 Task: Create a due date automation trigger when advanced on, 2 hours before a card is due add fields without custom field "Resume" set to a number greater or equal to 1 and greater or equal to 10.
Action: Mouse moved to (952, 76)
Screenshot: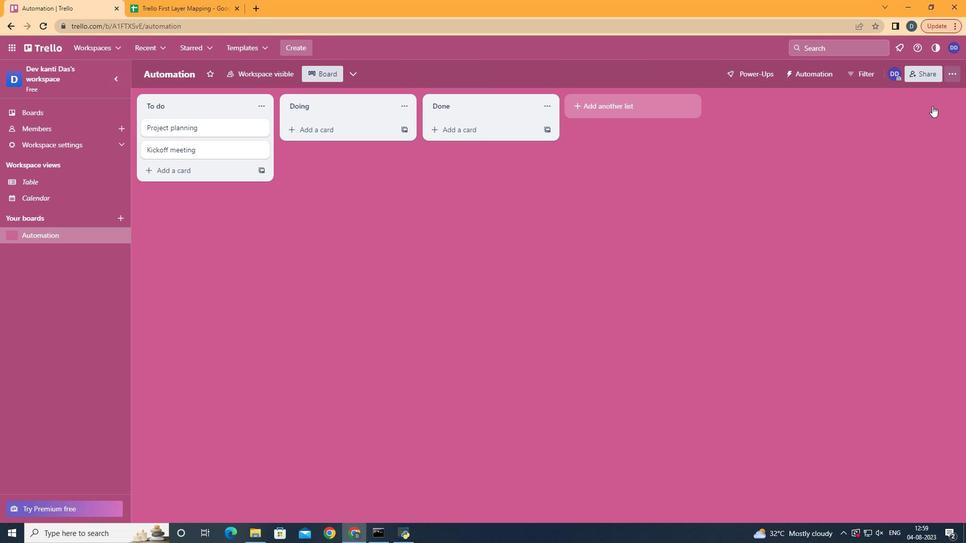 
Action: Mouse pressed left at (952, 76)
Screenshot: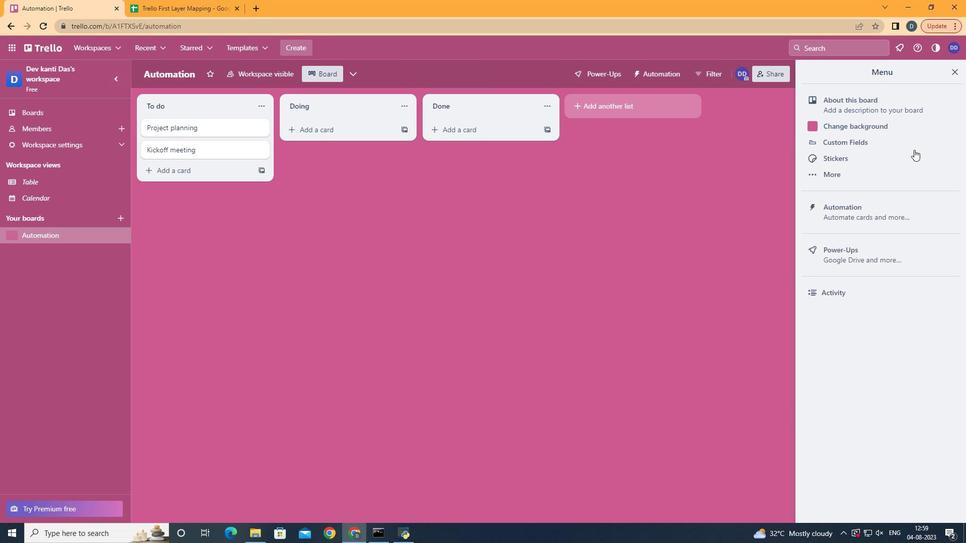 
Action: Mouse moved to (898, 205)
Screenshot: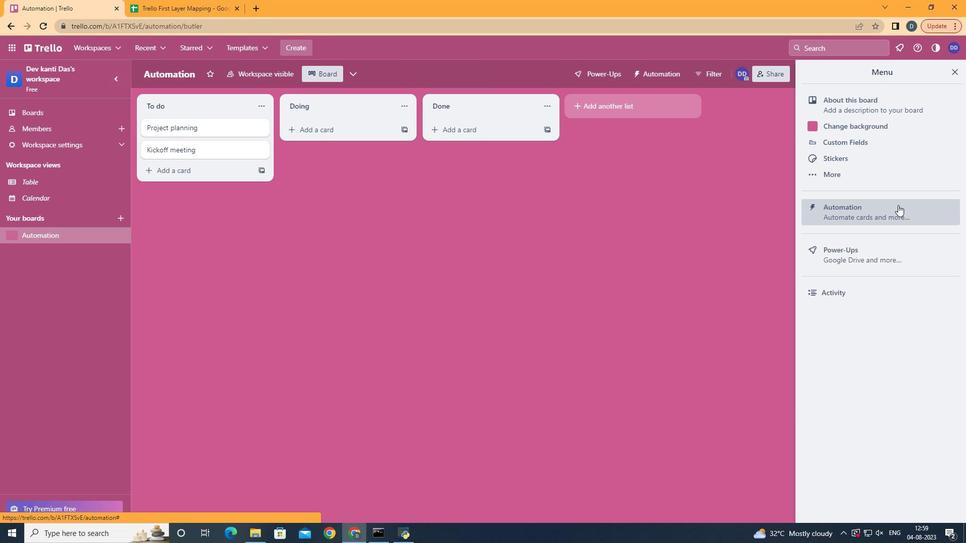 
Action: Mouse pressed left at (898, 205)
Screenshot: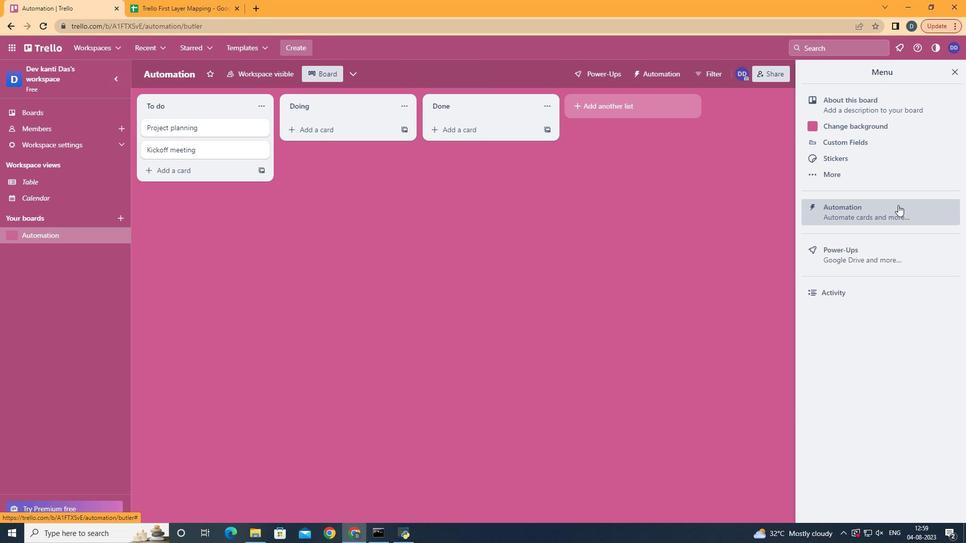 
Action: Mouse moved to (211, 206)
Screenshot: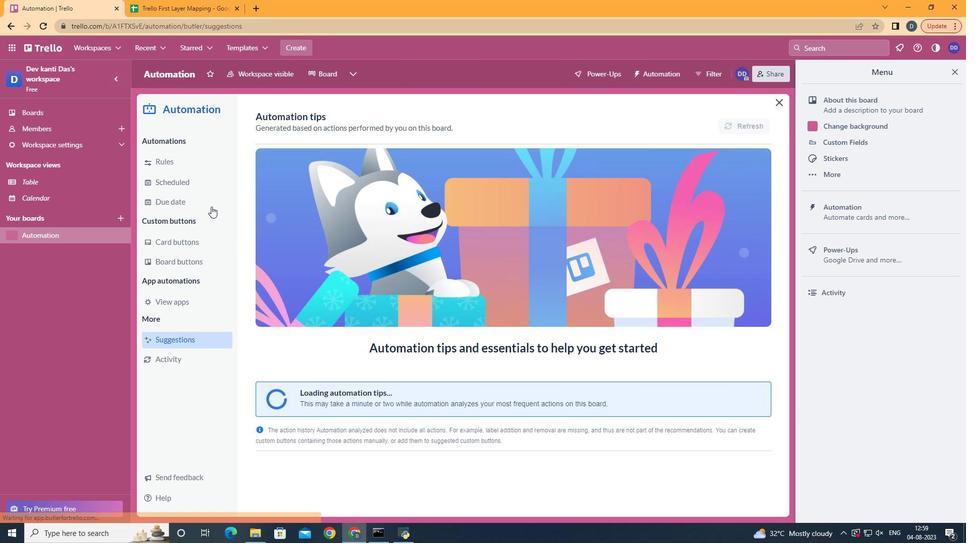 
Action: Mouse pressed left at (211, 206)
Screenshot: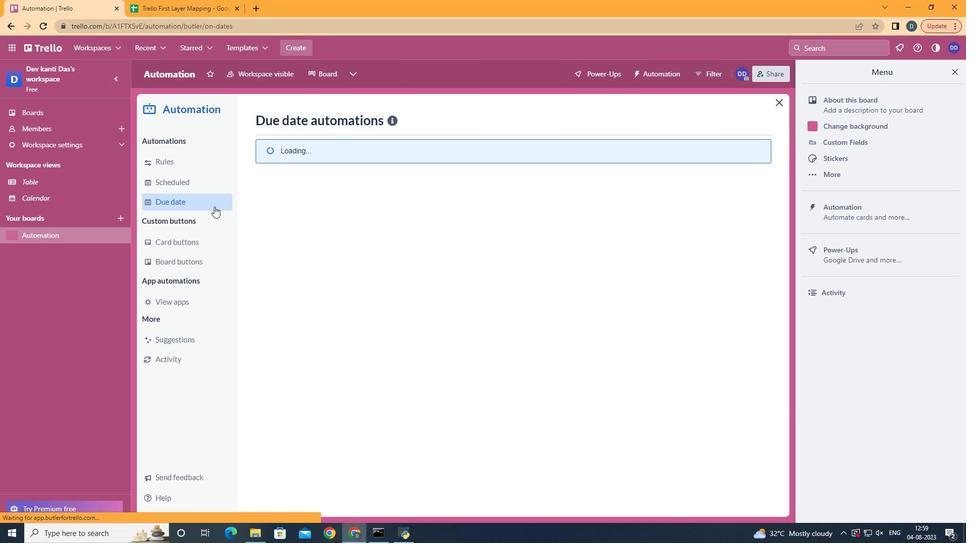 
Action: Mouse moved to (708, 121)
Screenshot: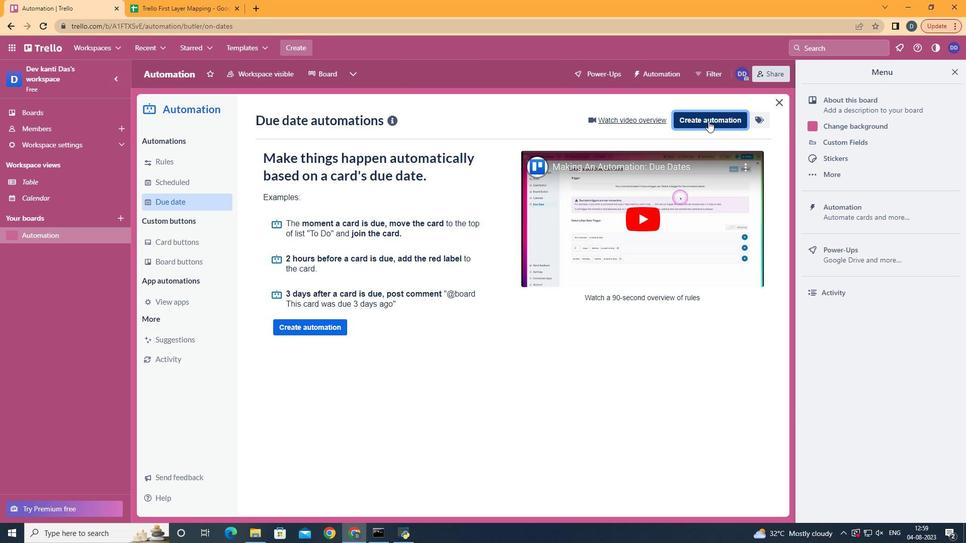 
Action: Mouse pressed left at (708, 121)
Screenshot: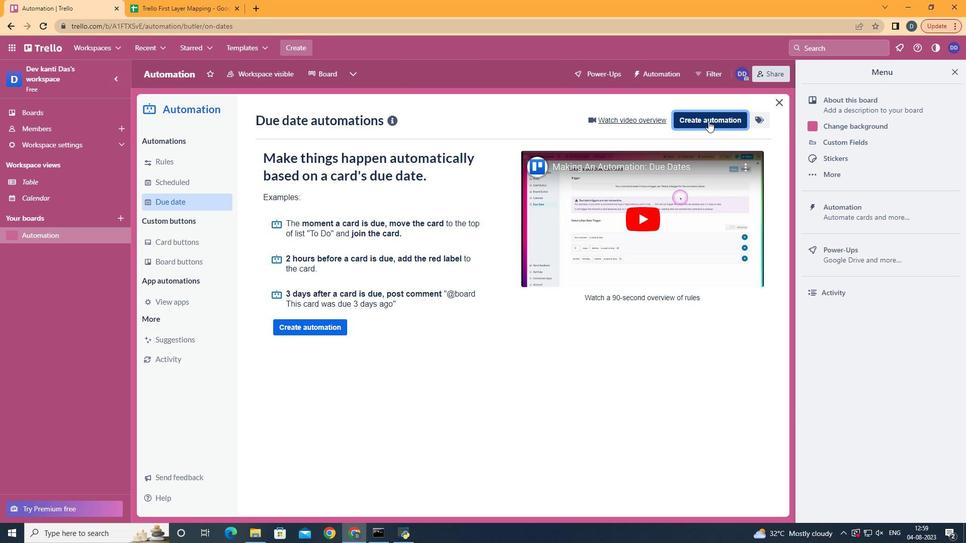 
Action: Mouse moved to (530, 196)
Screenshot: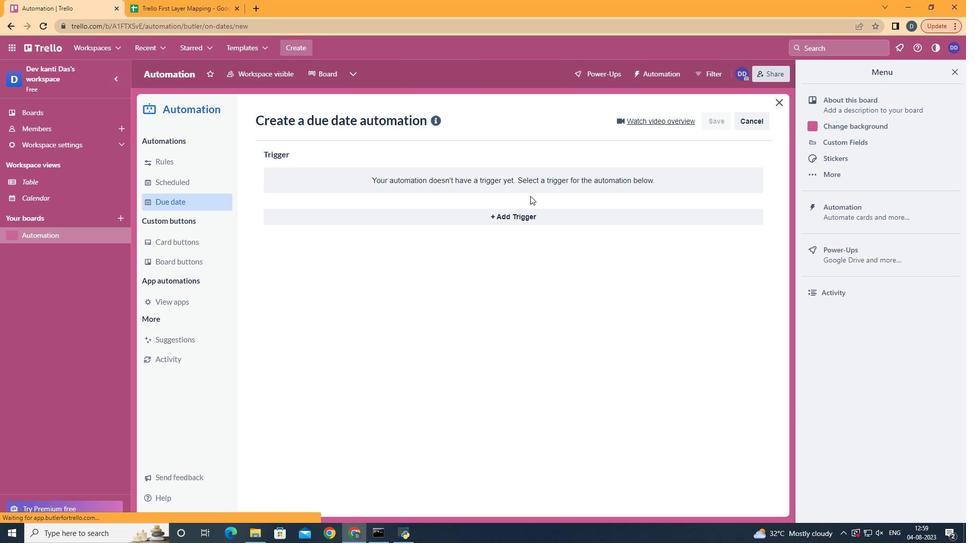 
Action: Mouse pressed left at (530, 196)
Screenshot: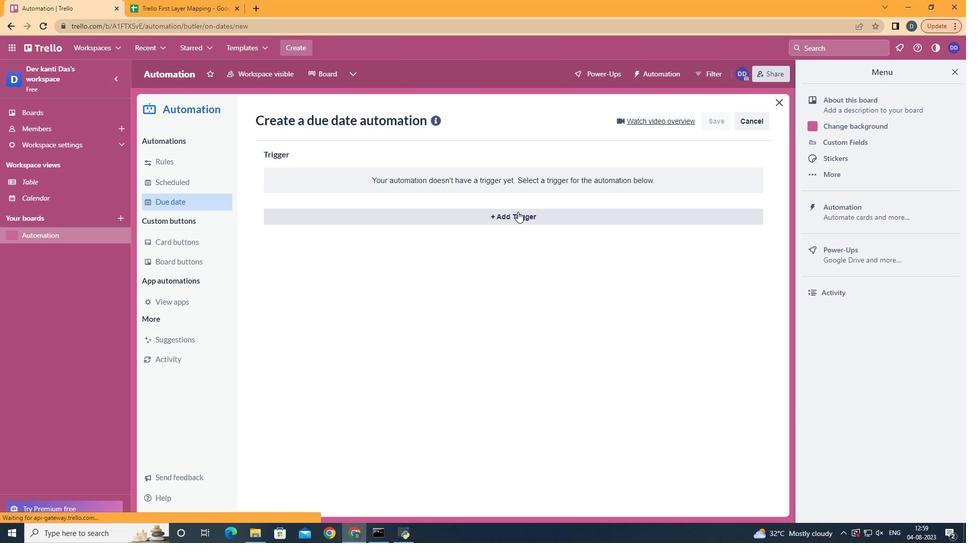 
Action: Mouse moved to (518, 211)
Screenshot: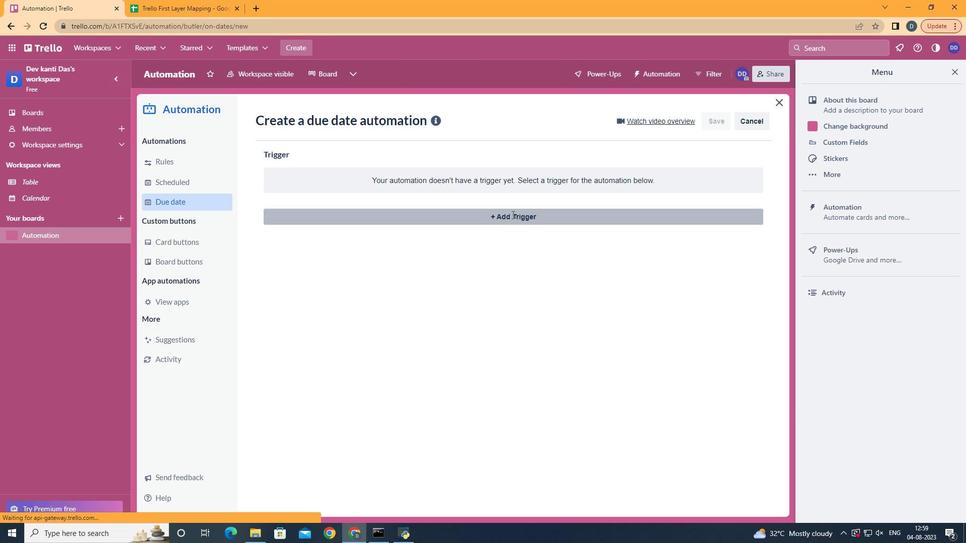 
Action: Mouse pressed left at (518, 211)
Screenshot: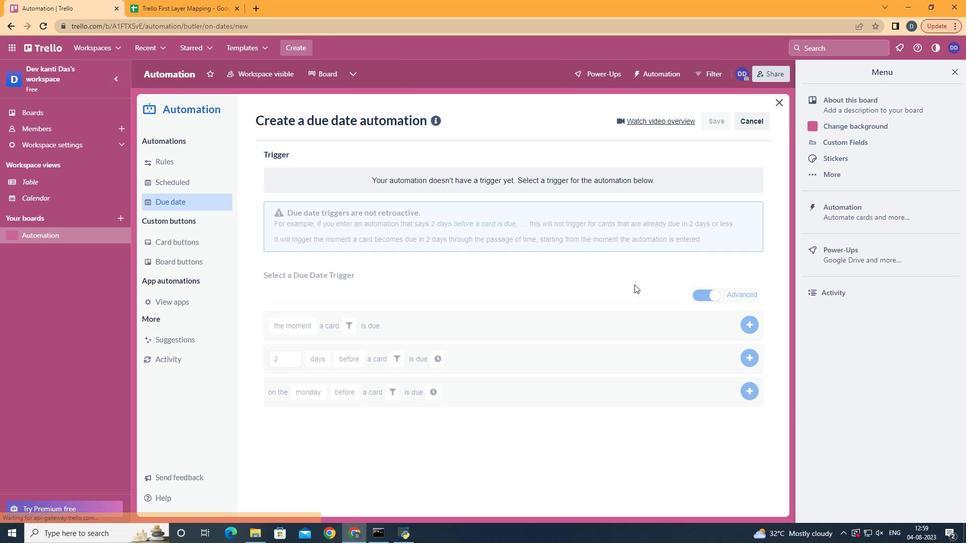 
Action: Mouse moved to (336, 426)
Screenshot: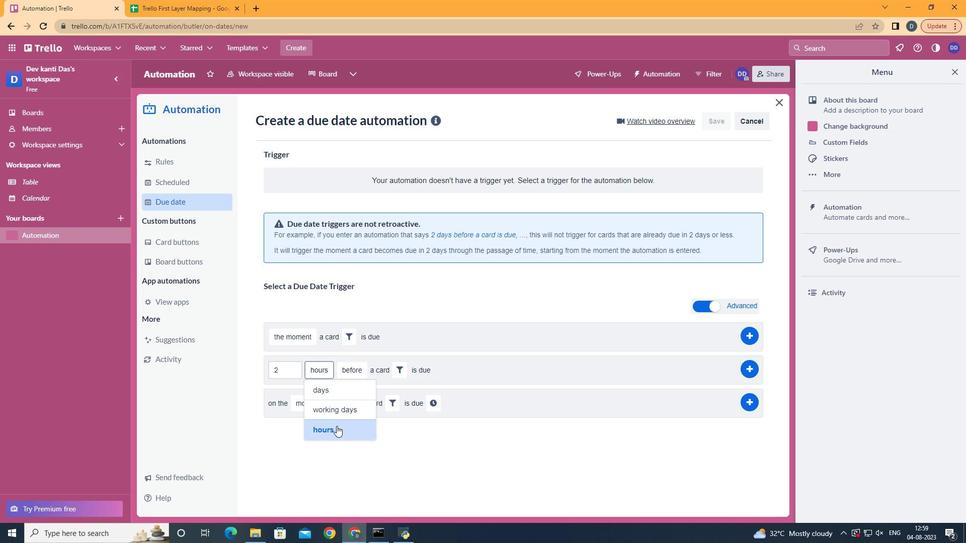 
Action: Mouse pressed left at (336, 426)
Screenshot: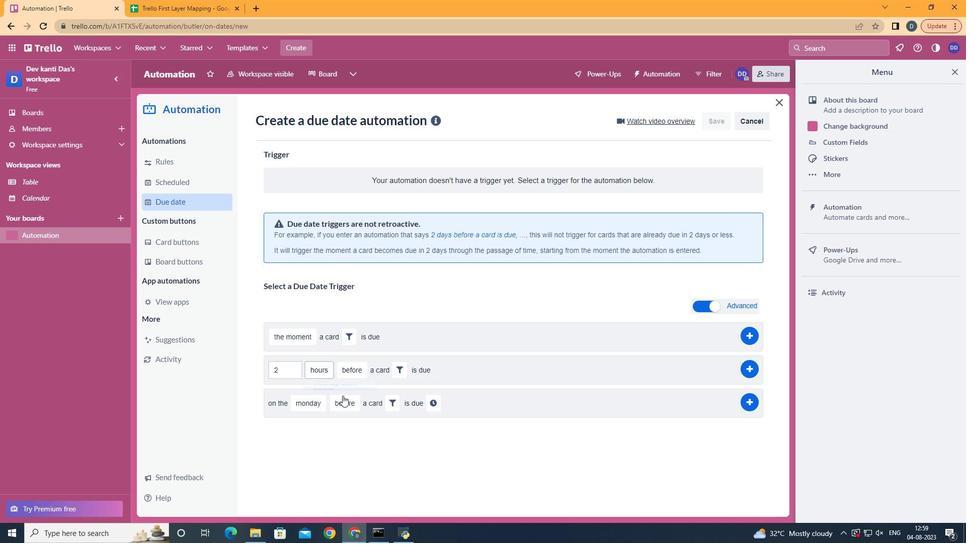 
Action: Mouse moved to (358, 388)
Screenshot: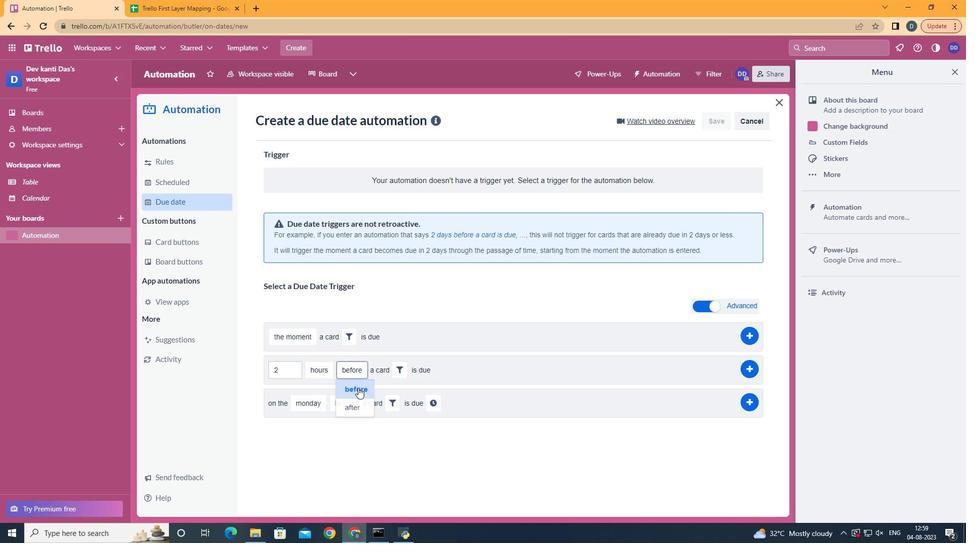 
Action: Mouse pressed left at (358, 388)
Screenshot: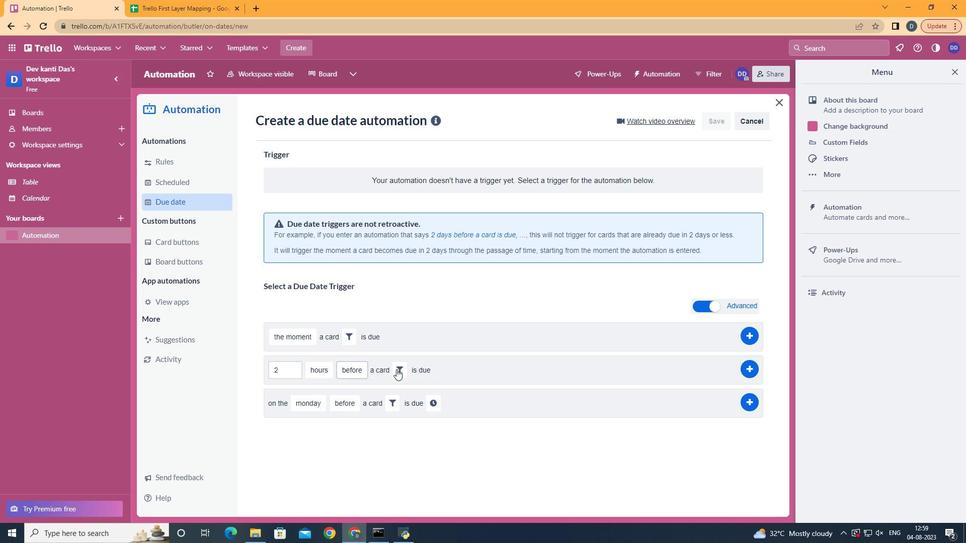 
Action: Mouse moved to (405, 366)
Screenshot: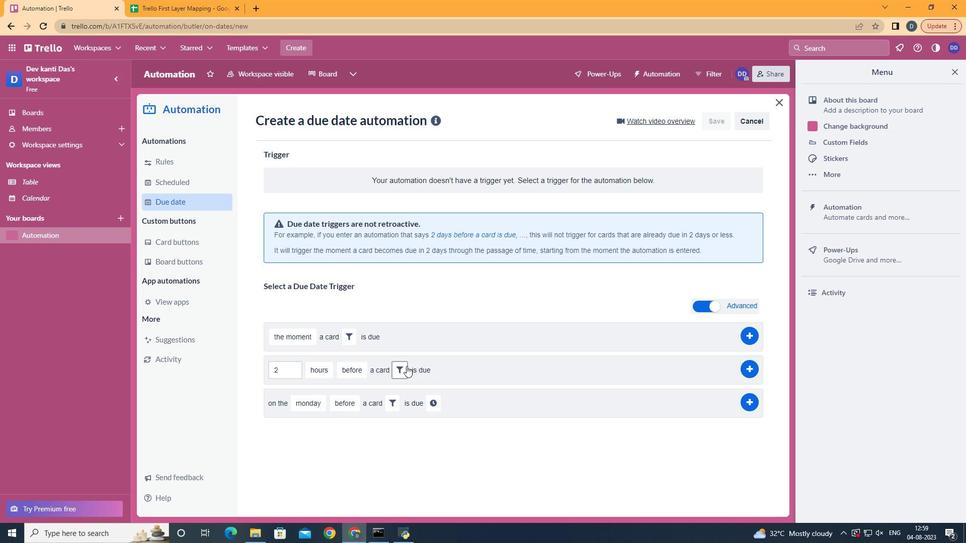 
Action: Mouse pressed left at (405, 366)
Screenshot: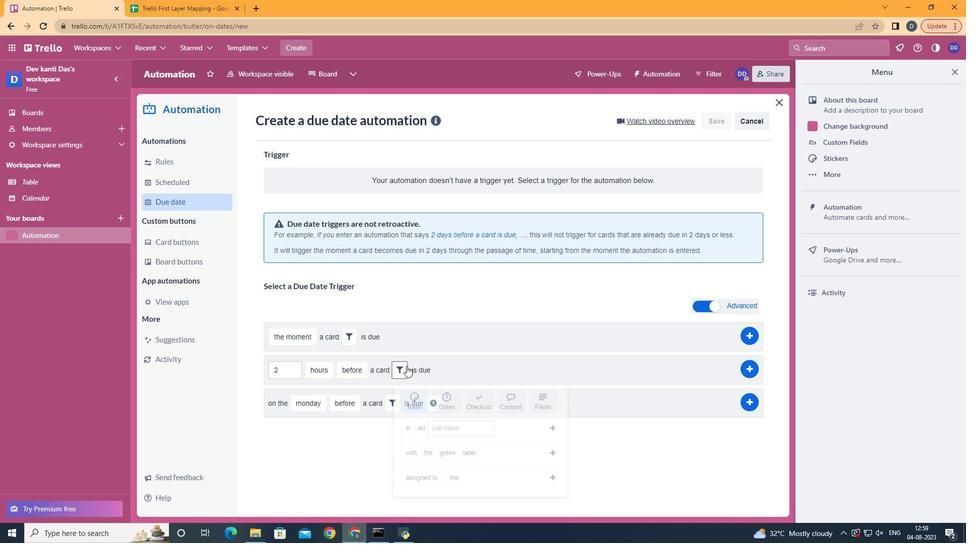 
Action: Mouse moved to (565, 405)
Screenshot: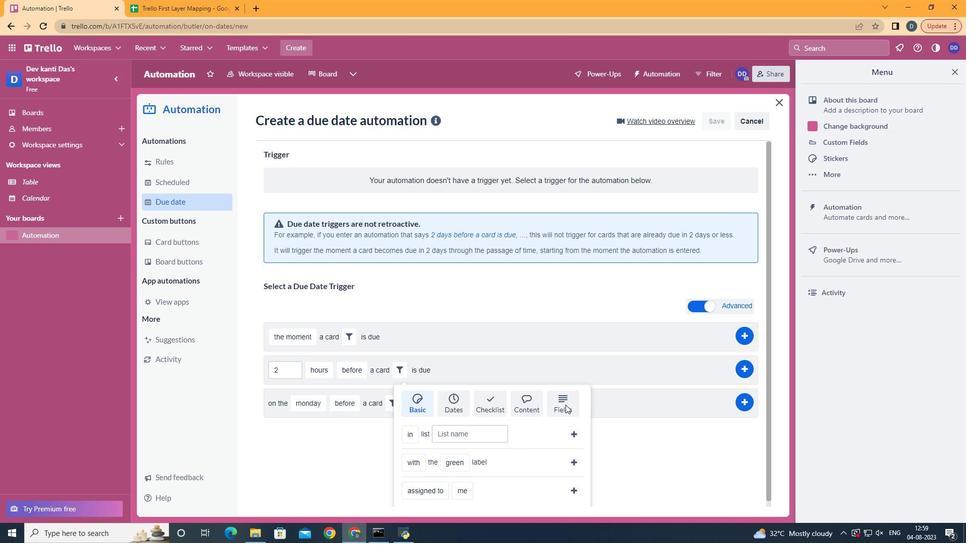 
Action: Mouse pressed left at (565, 405)
Screenshot: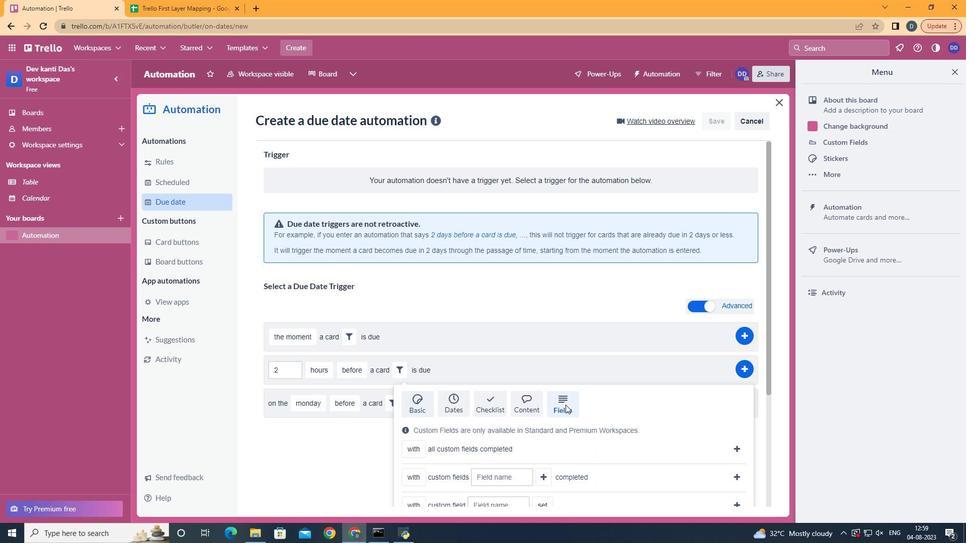 
Action: Mouse scrolled (565, 404) with delta (0, 0)
Screenshot: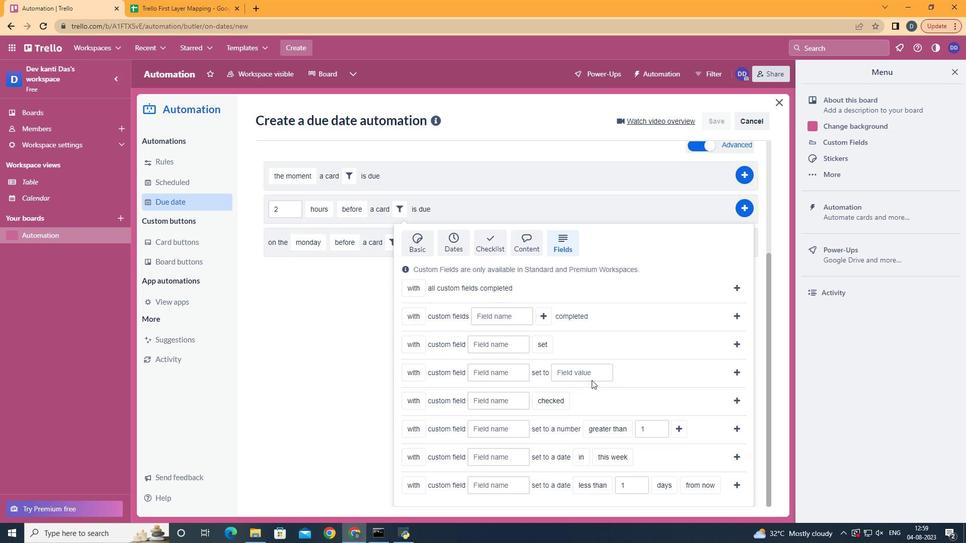 
Action: Mouse scrolled (565, 404) with delta (0, 0)
Screenshot: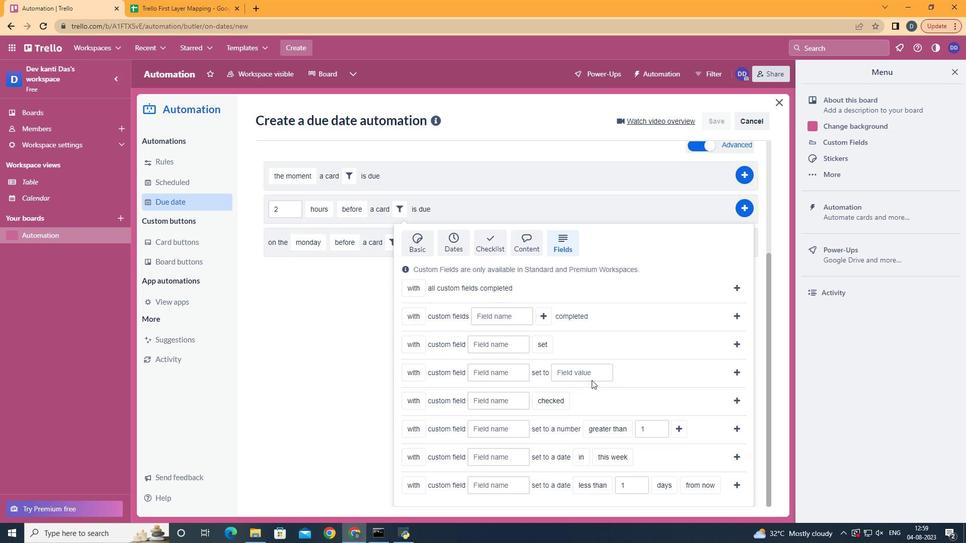 
Action: Mouse scrolled (565, 404) with delta (0, 0)
Screenshot: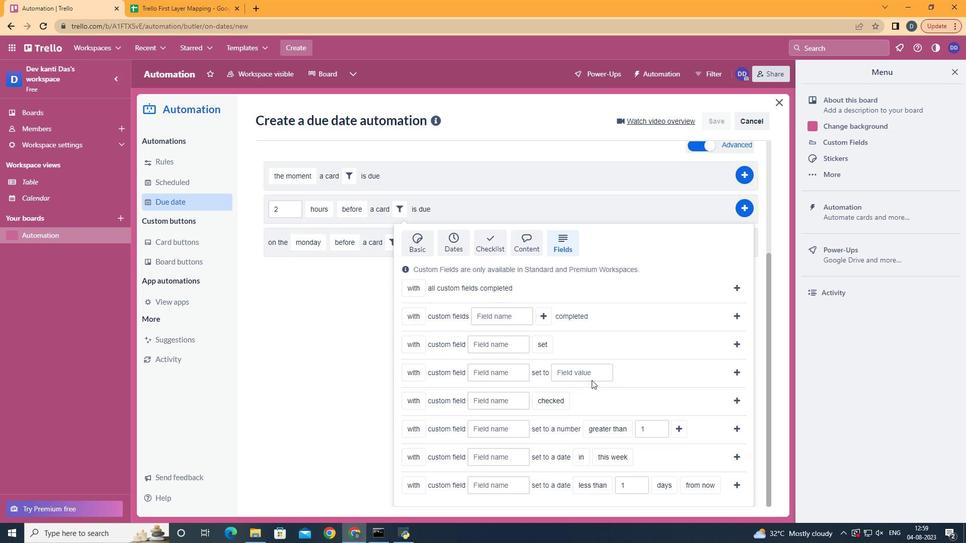 
Action: Mouse scrolled (565, 404) with delta (0, 0)
Screenshot: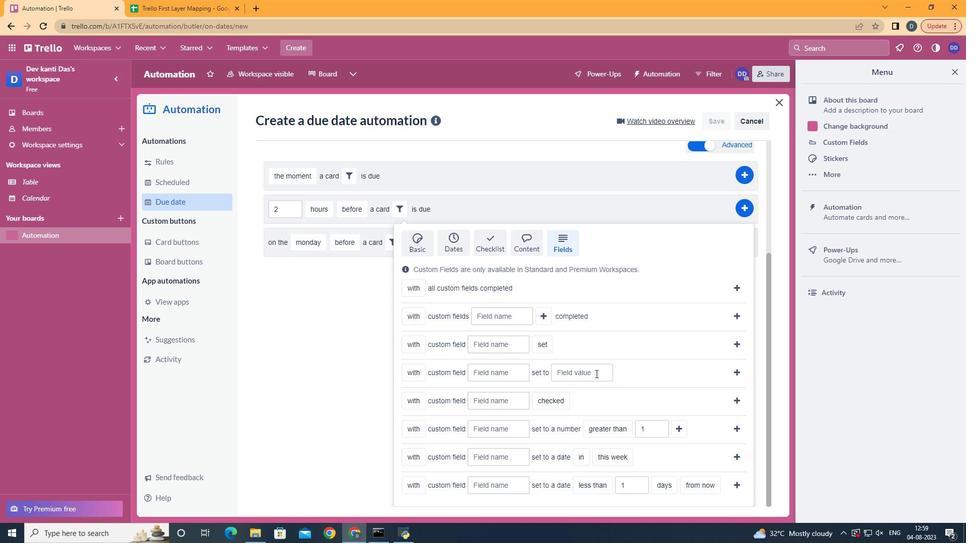 
Action: Mouse scrolled (565, 404) with delta (0, 0)
Screenshot: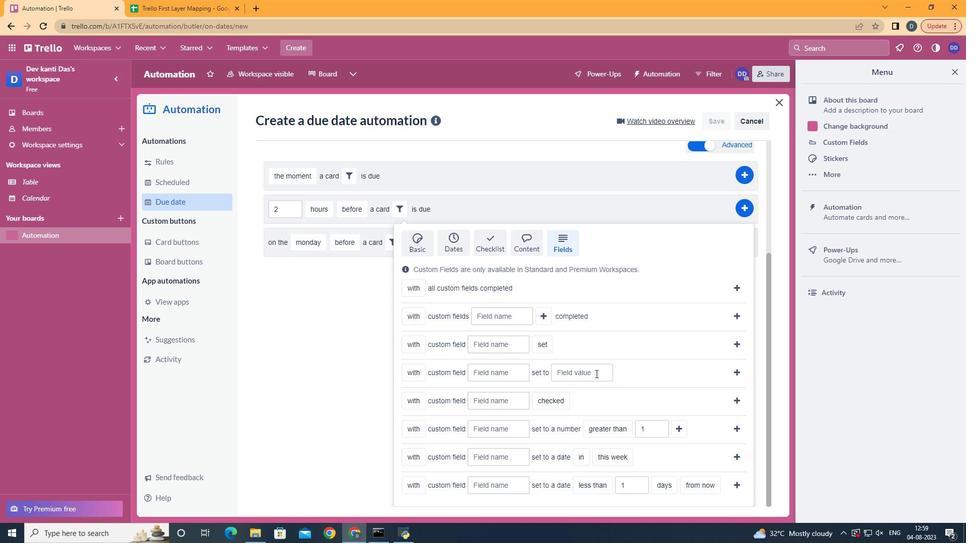 
Action: Mouse moved to (426, 468)
Screenshot: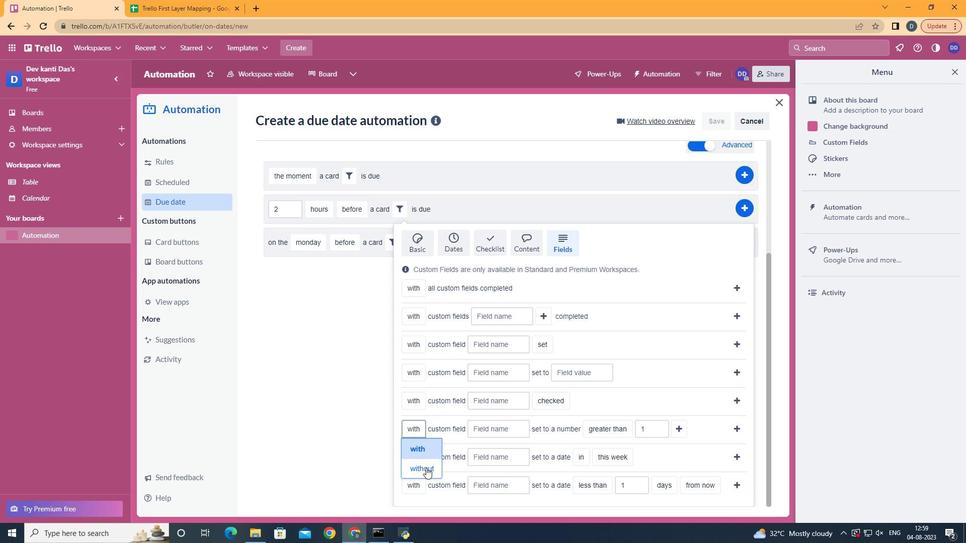 
Action: Mouse pressed left at (426, 468)
Screenshot: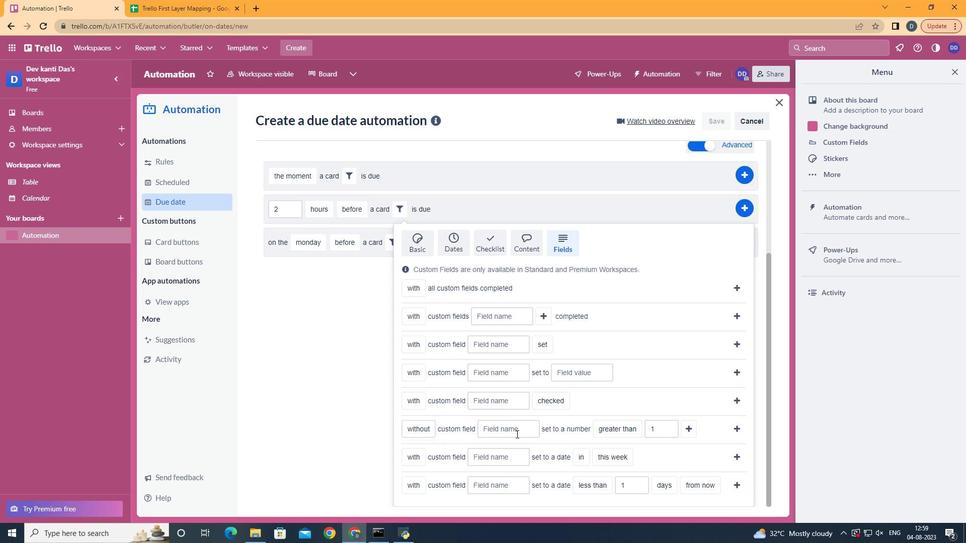 
Action: Mouse moved to (516, 434)
Screenshot: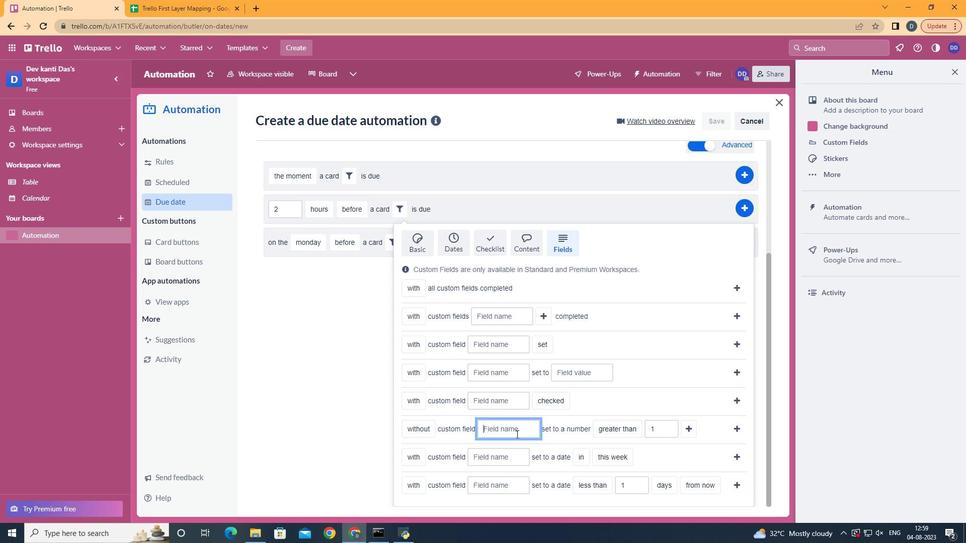 
Action: Mouse pressed left at (516, 434)
Screenshot: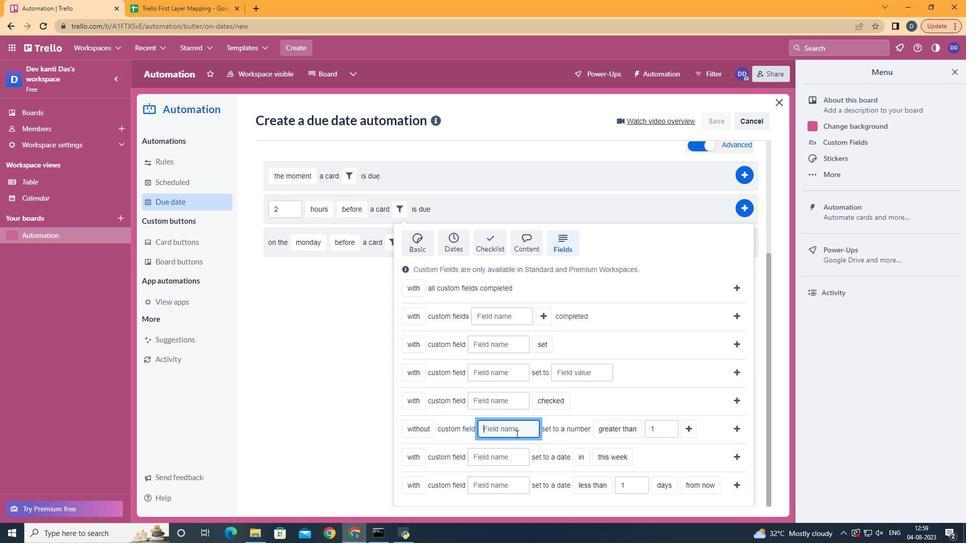 
Action: Key pressed <Key.shift>Resume
Screenshot: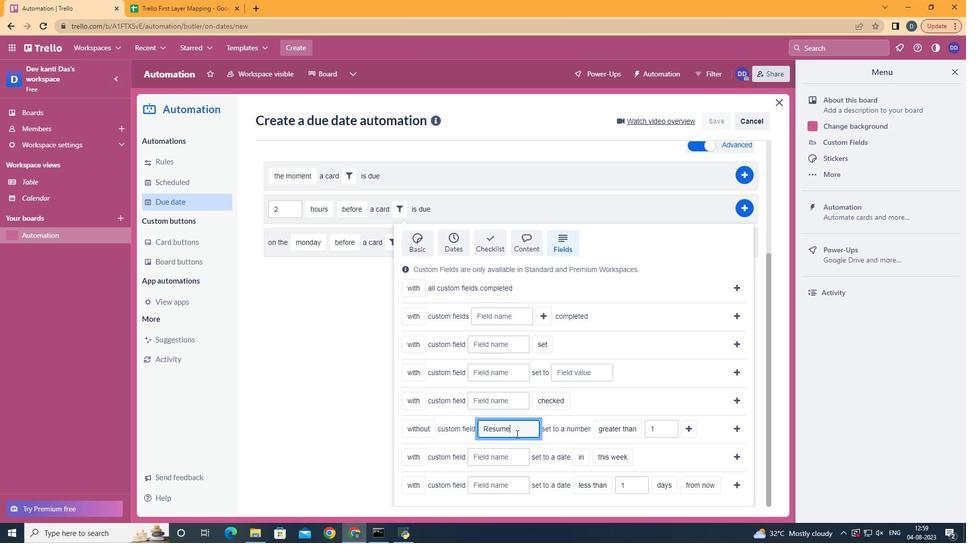 
Action: Mouse moved to (640, 372)
Screenshot: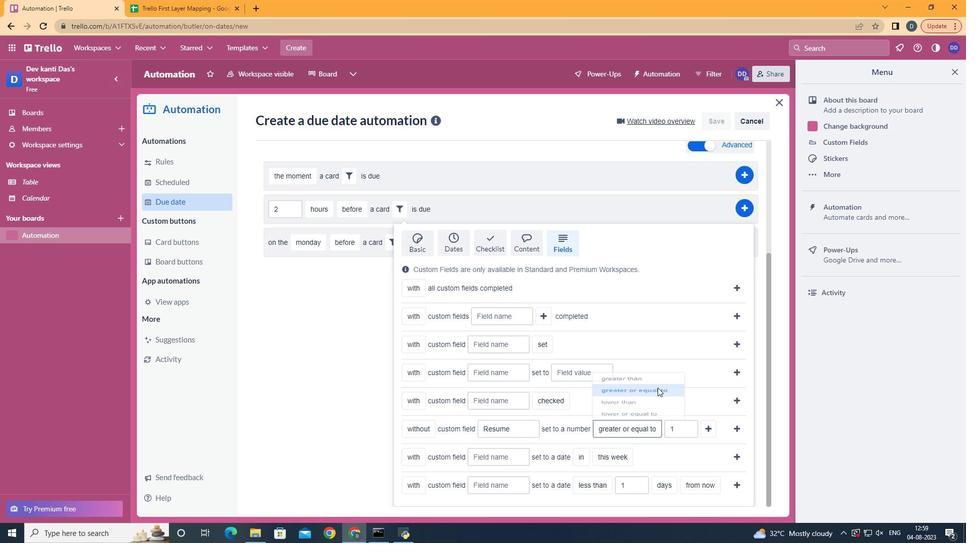 
Action: Mouse pressed left at (640, 372)
Screenshot: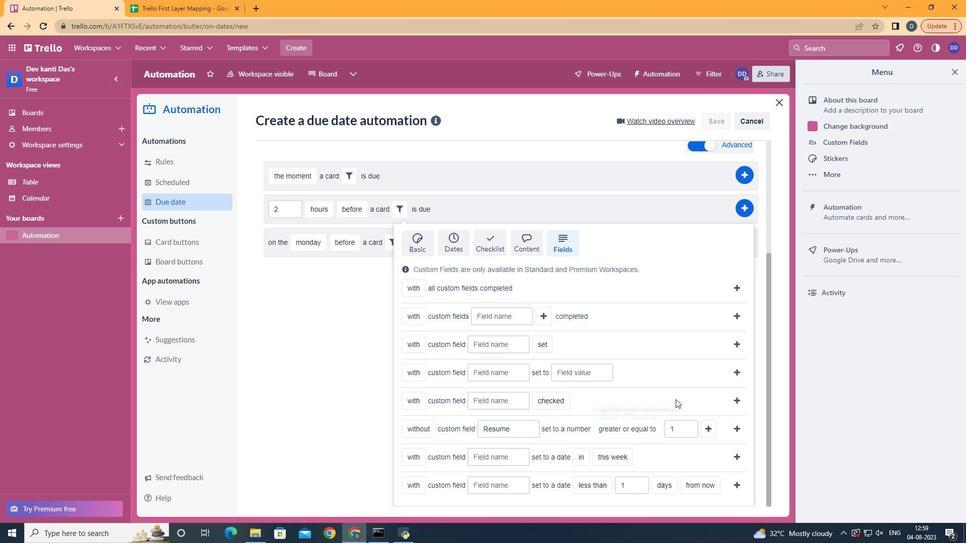 
Action: Mouse moved to (707, 424)
Screenshot: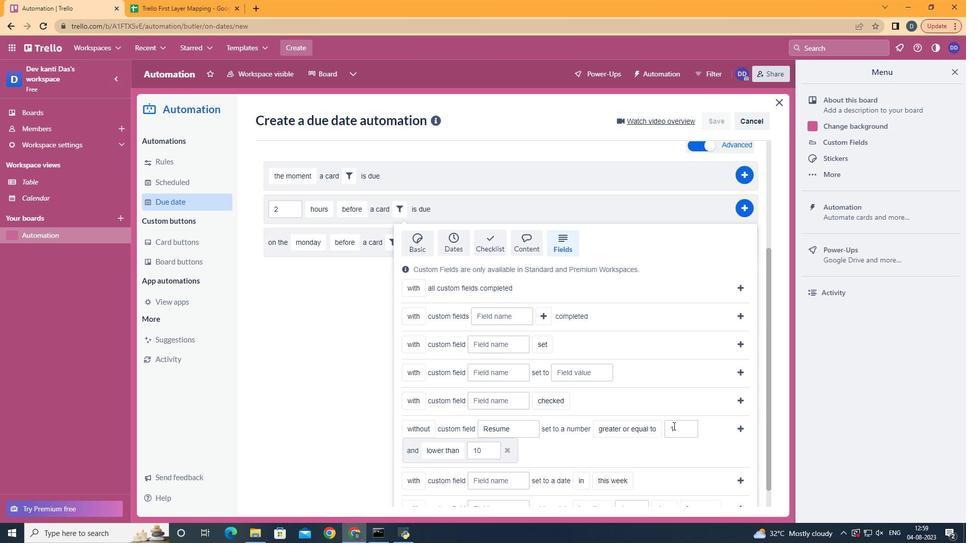 
Action: Mouse pressed left at (707, 424)
Screenshot: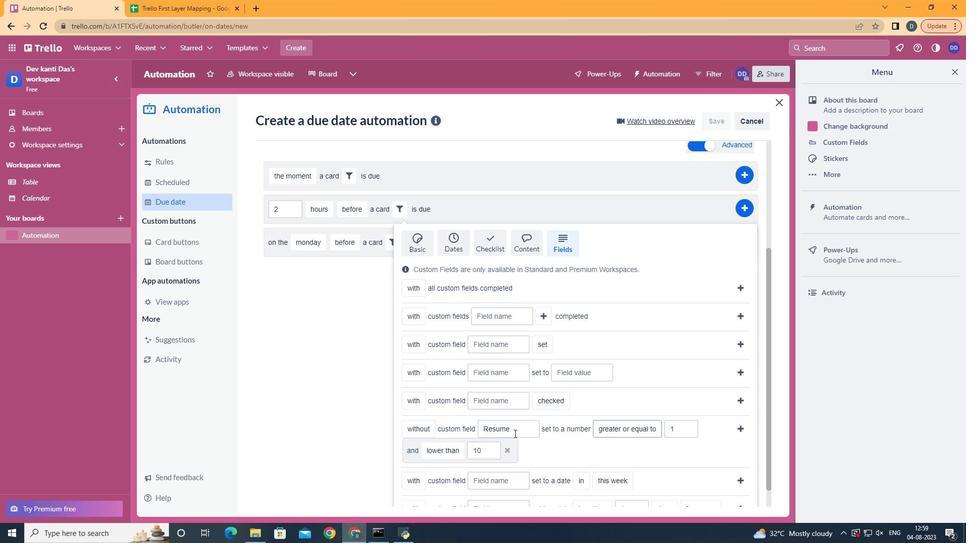 
Action: Mouse moved to (469, 428)
Screenshot: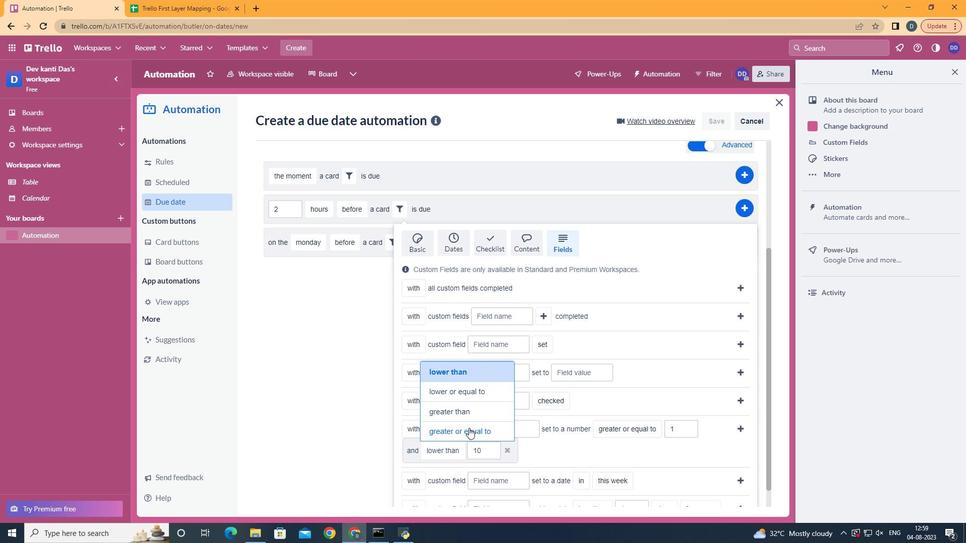
Action: Mouse pressed left at (469, 428)
Screenshot: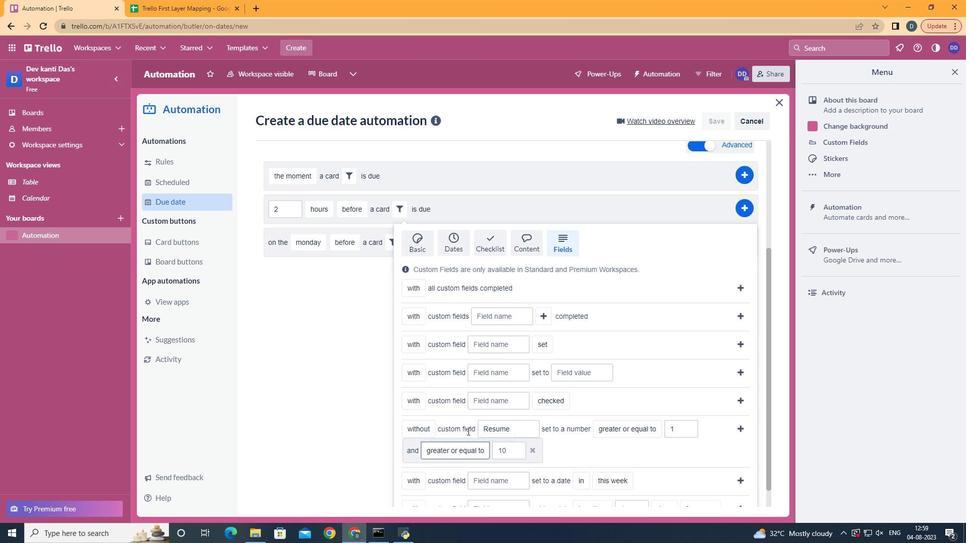 
Action: Mouse moved to (742, 432)
Screenshot: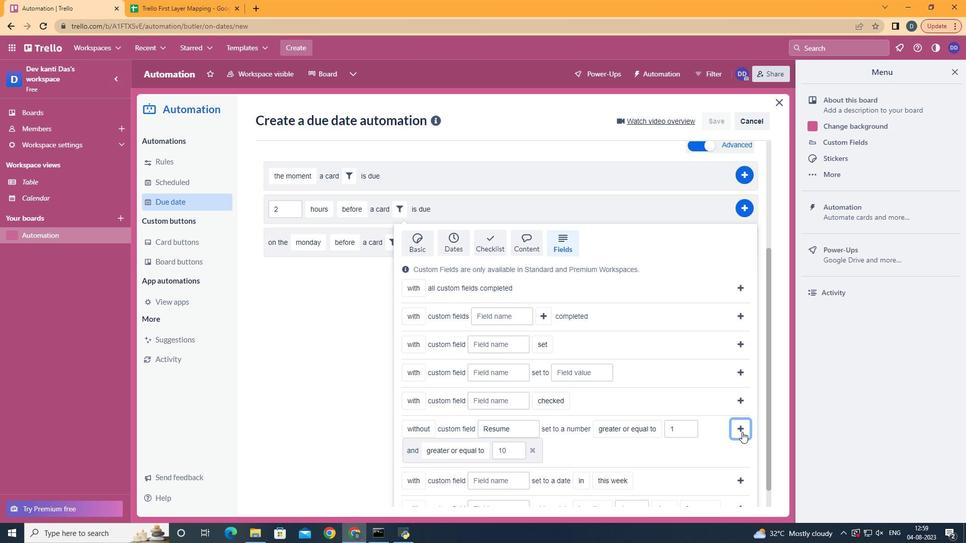 
Action: Mouse pressed left at (742, 432)
Screenshot: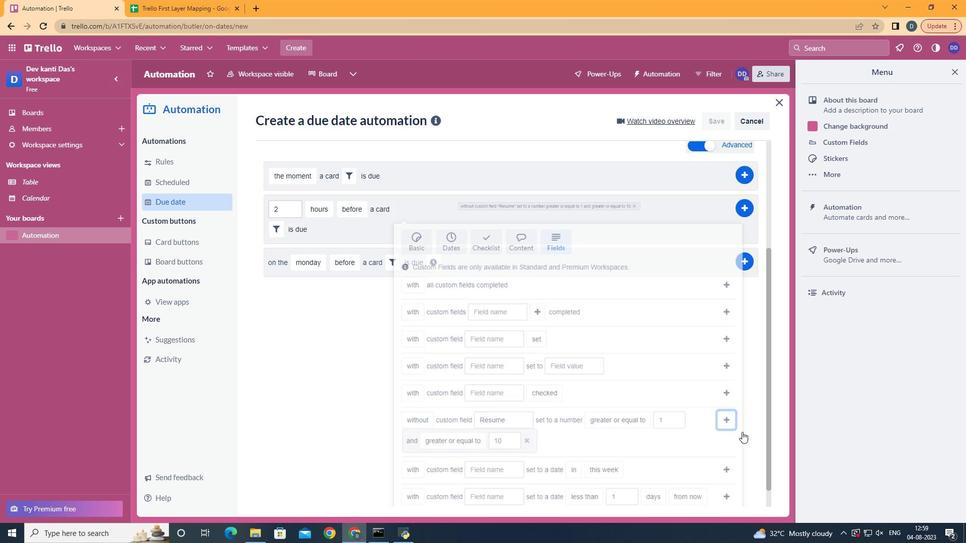 
Action: Mouse moved to (758, 367)
Screenshot: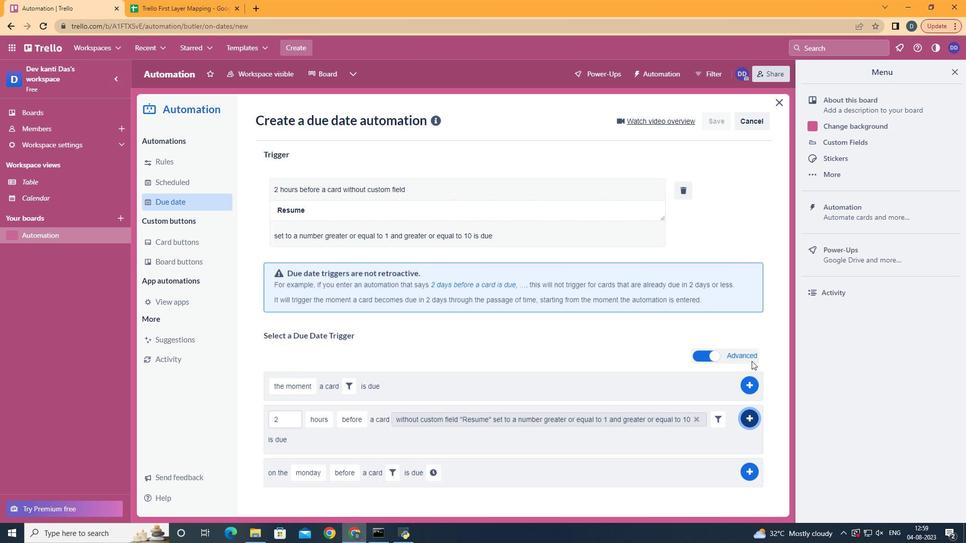
Action: Mouse pressed left at (758, 367)
Screenshot: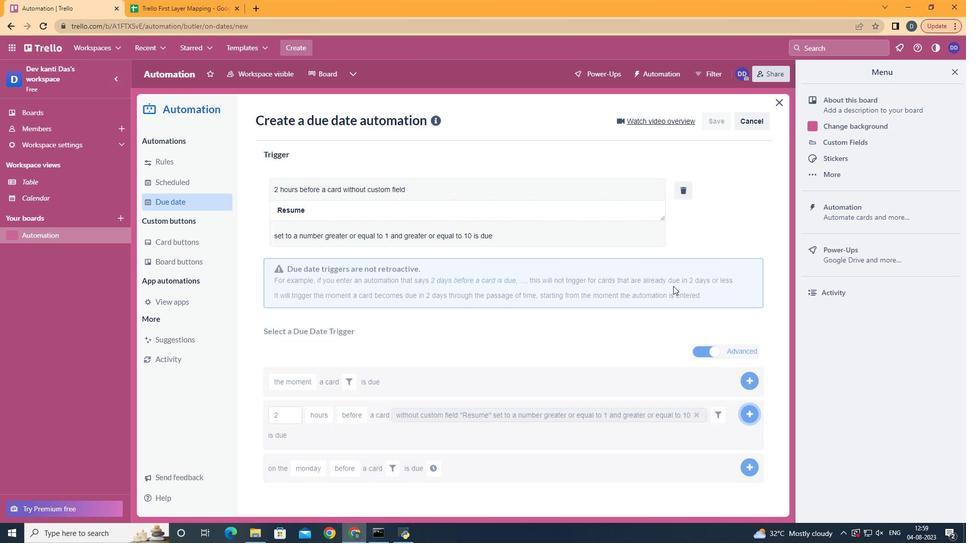 
Action: Mouse moved to (461, 198)
Screenshot: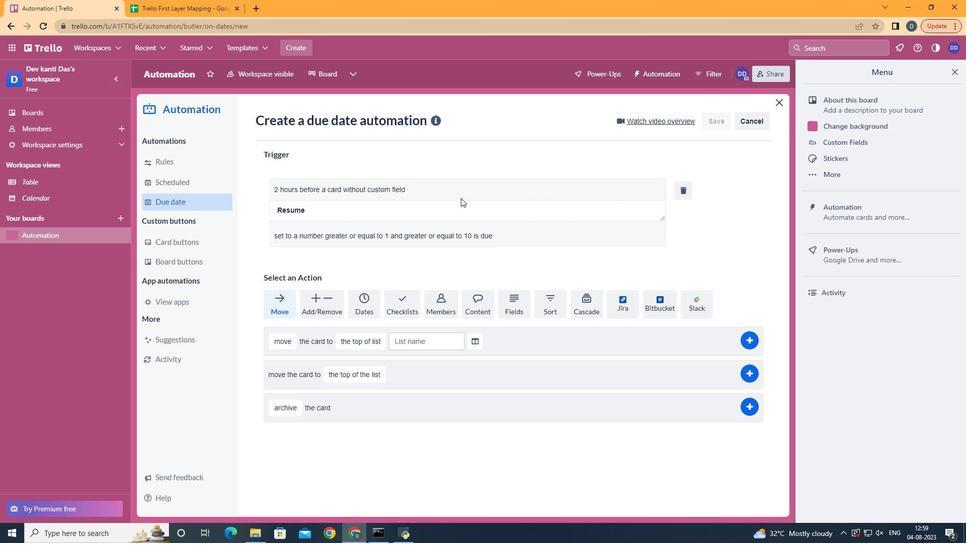 
